 Task: Create a due date automation trigger when advanced on, 2 working days after a card is due add content with a name ending with resume at 11:00 AM.
Action: Mouse moved to (907, 92)
Screenshot: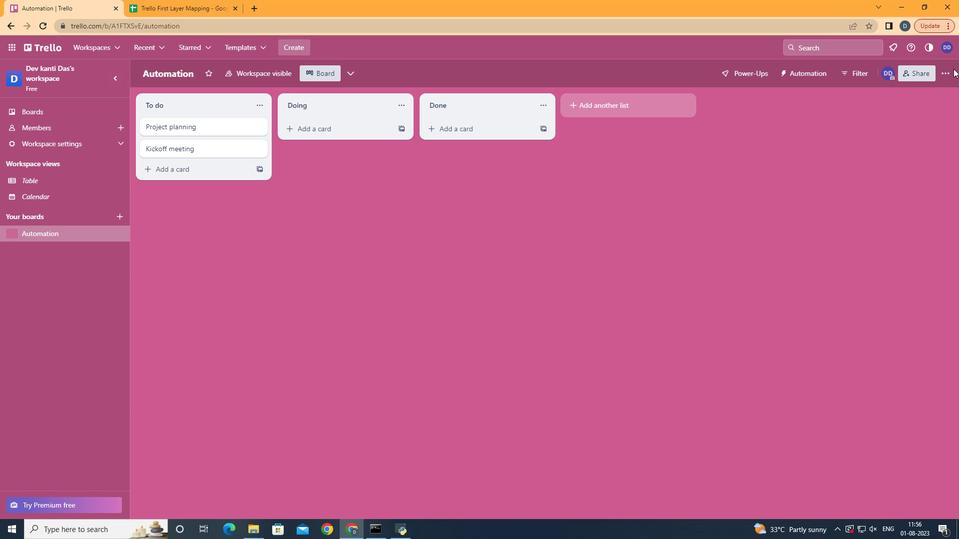 
Action: Mouse pressed left at (907, 92)
Screenshot: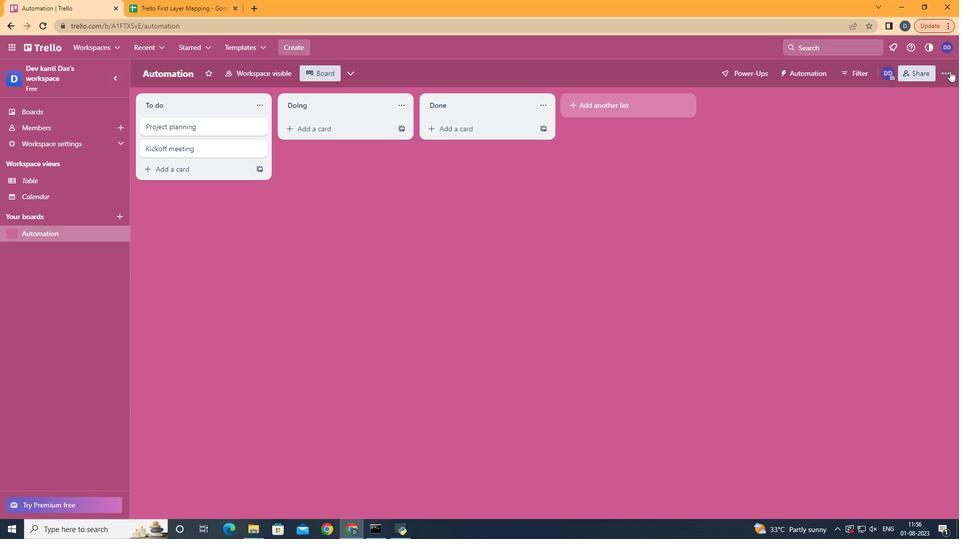
Action: Mouse moved to (855, 223)
Screenshot: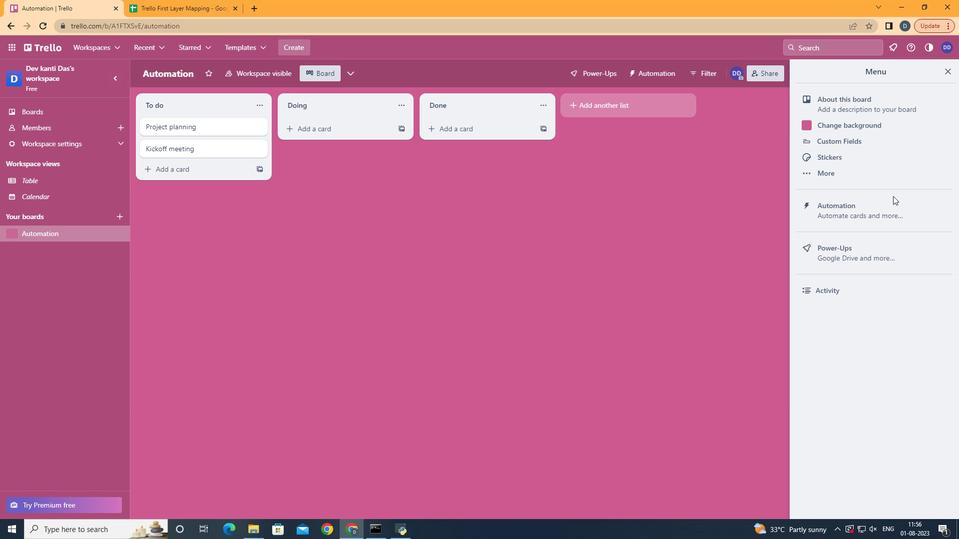 
Action: Mouse pressed left at (855, 223)
Screenshot: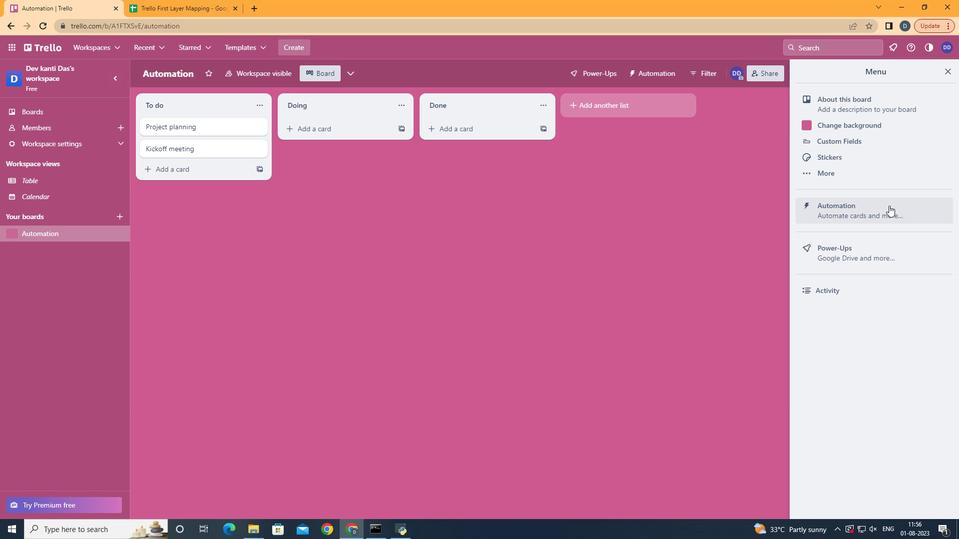 
Action: Mouse moved to (250, 217)
Screenshot: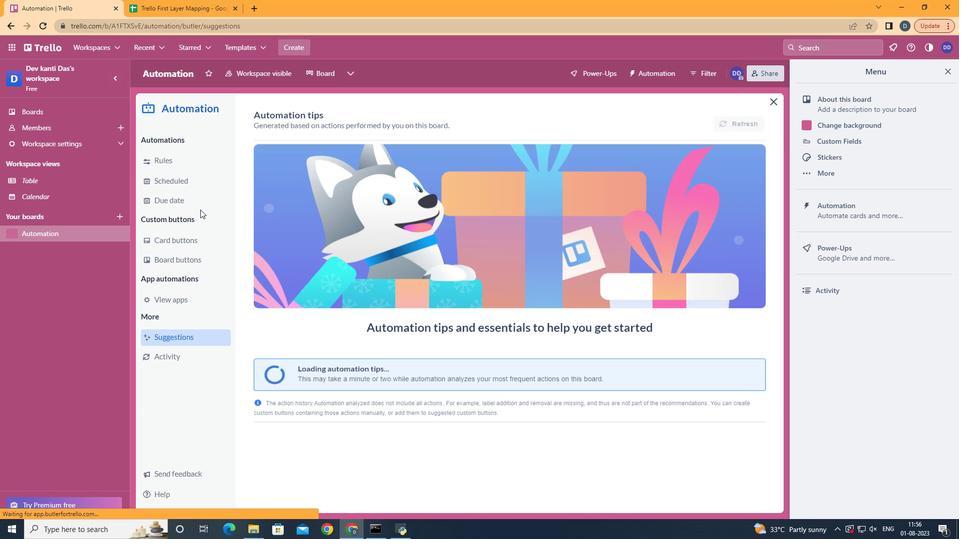 
Action: Mouse pressed left at (250, 217)
Screenshot: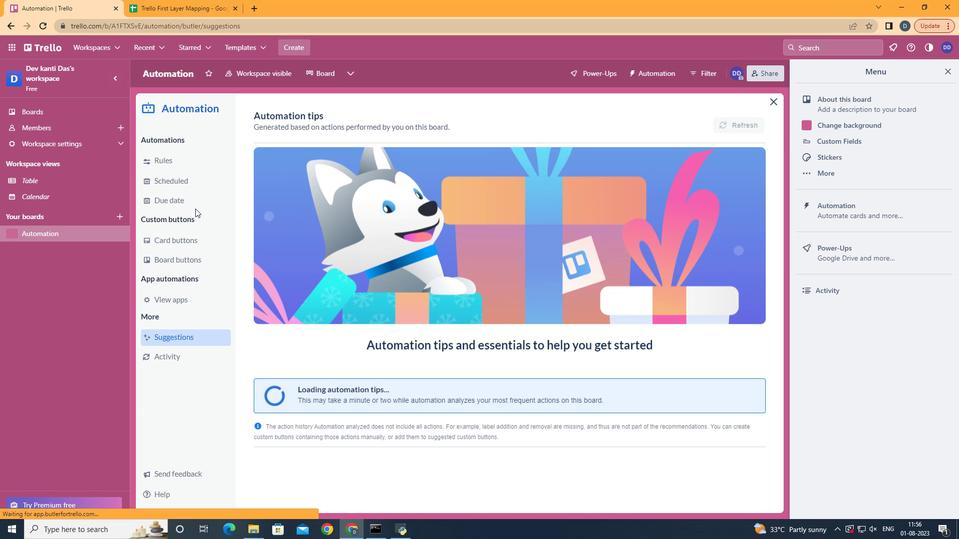 
Action: Mouse moved to (705, 140)
Screenshot: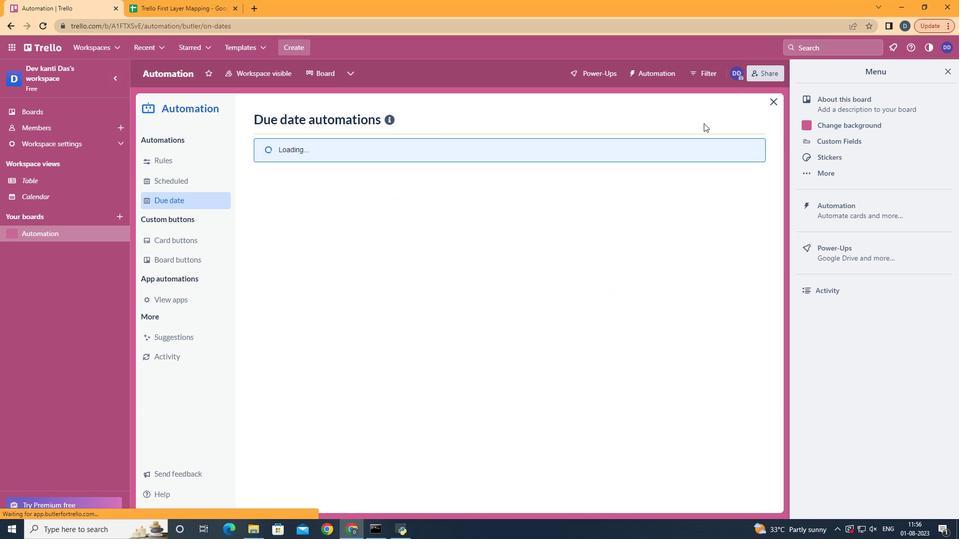 
Action: Mouse pressed left at (705, 140)
Screenshot: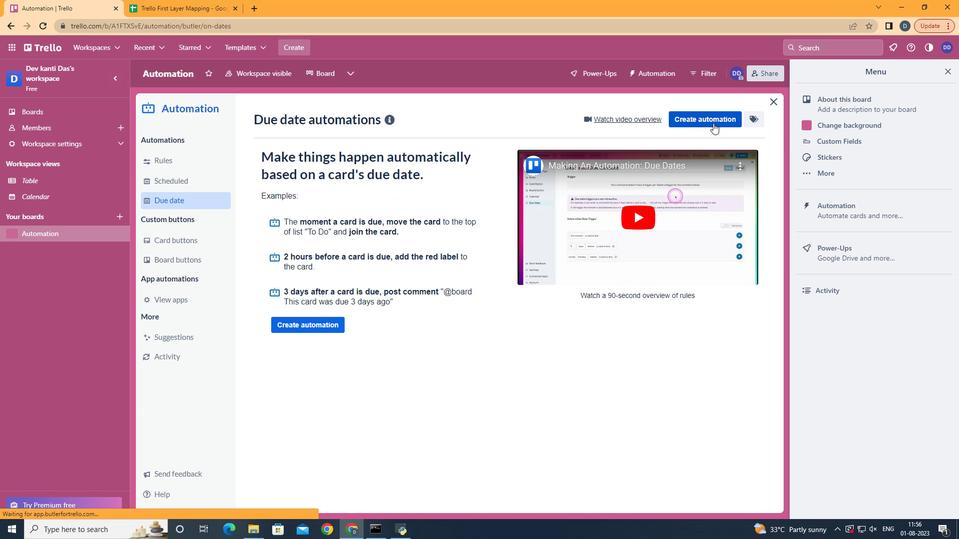 
Action: Mouse moved to (579, 232)
Screenshot: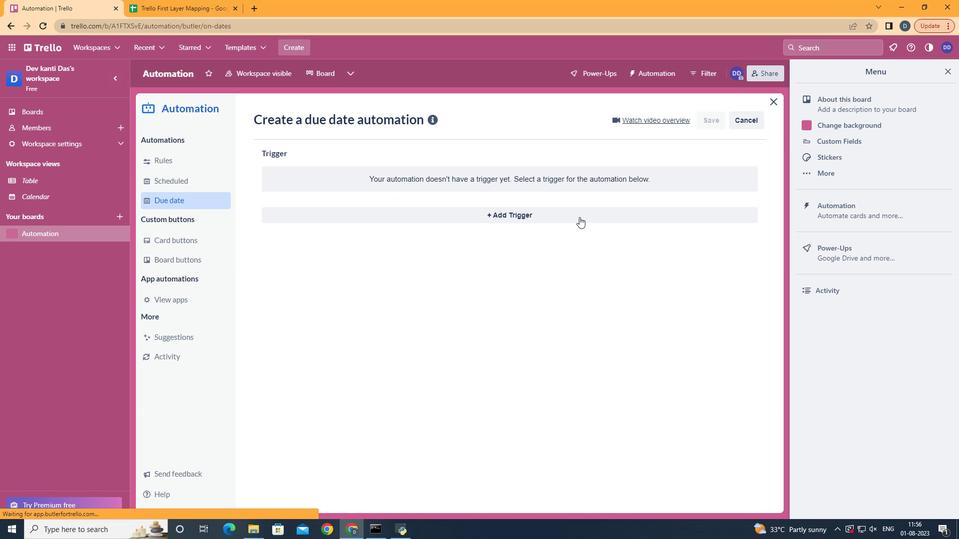 
Action: Mouse pressed left at (579, 232)
Screenshot: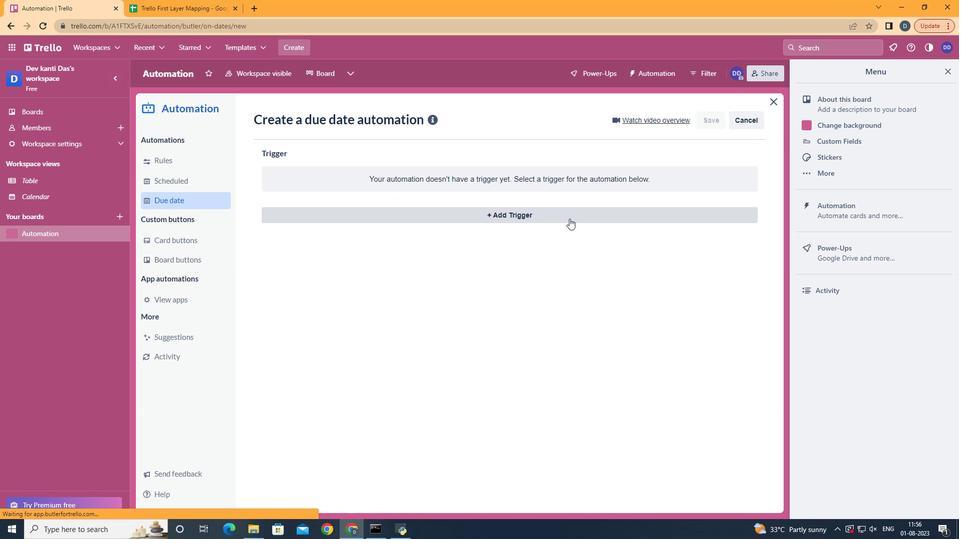
Action: Mouse moved to (367, 413)
Screenshot: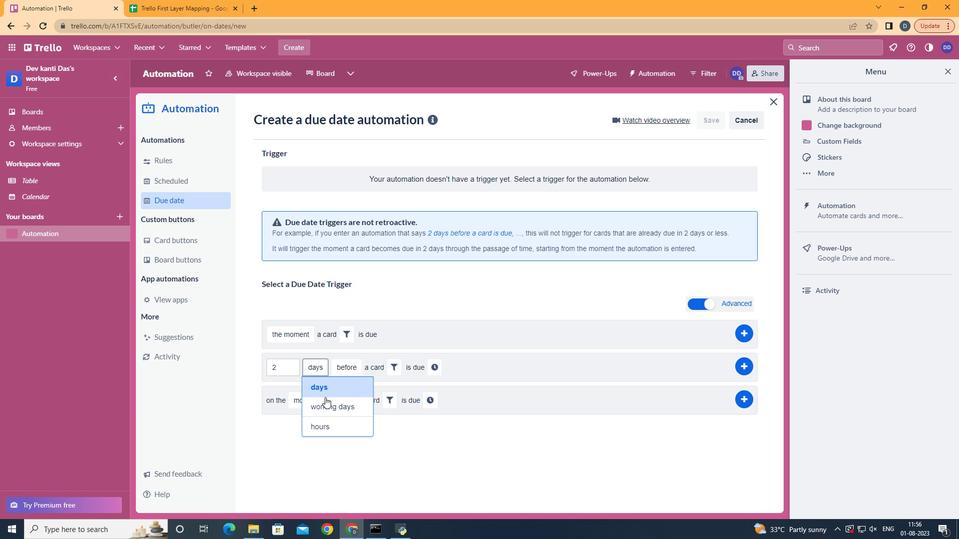 
Action: Mouse pressed left at (367, 413)
Screenshot: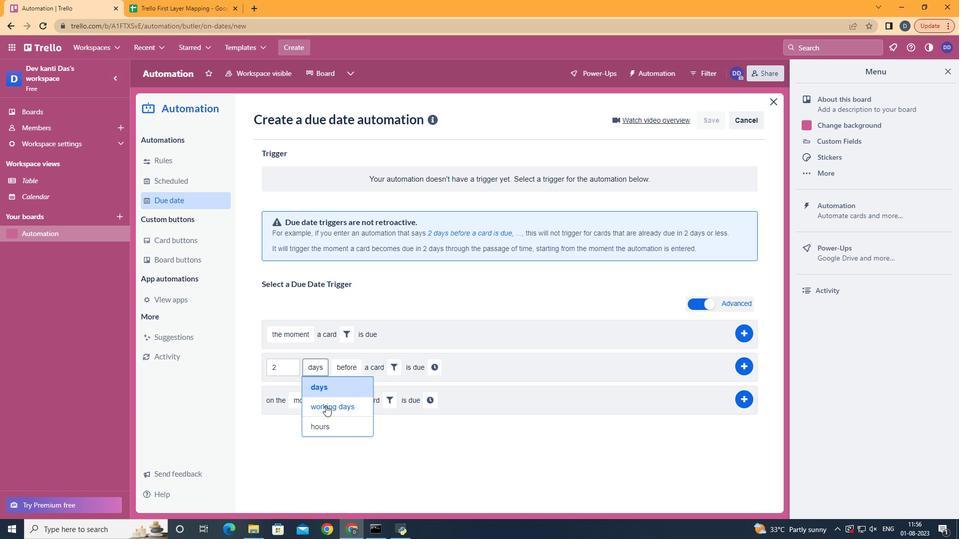 
Action: Mouse moved to (411, 412)
Screenshot: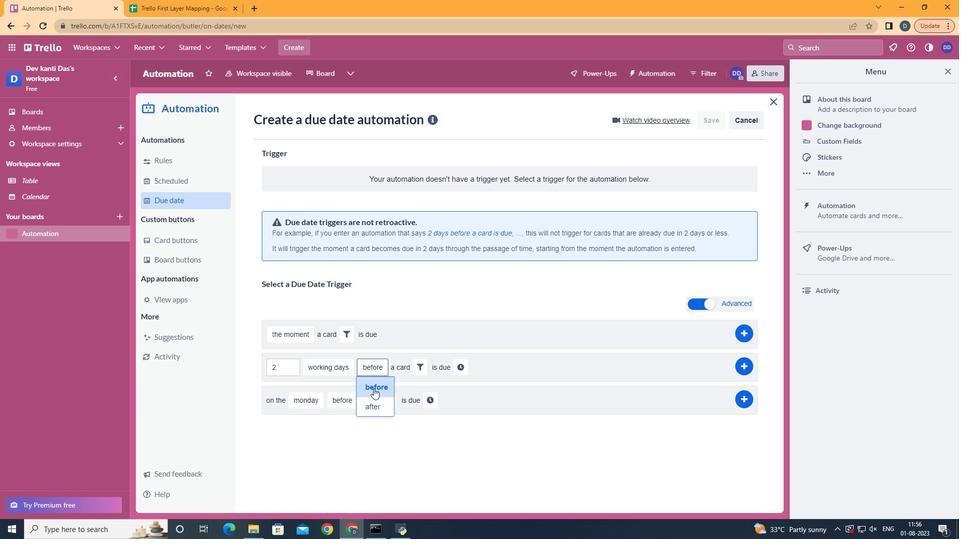 
Action: Mouse pressed left at (411, 412)
Screenshot: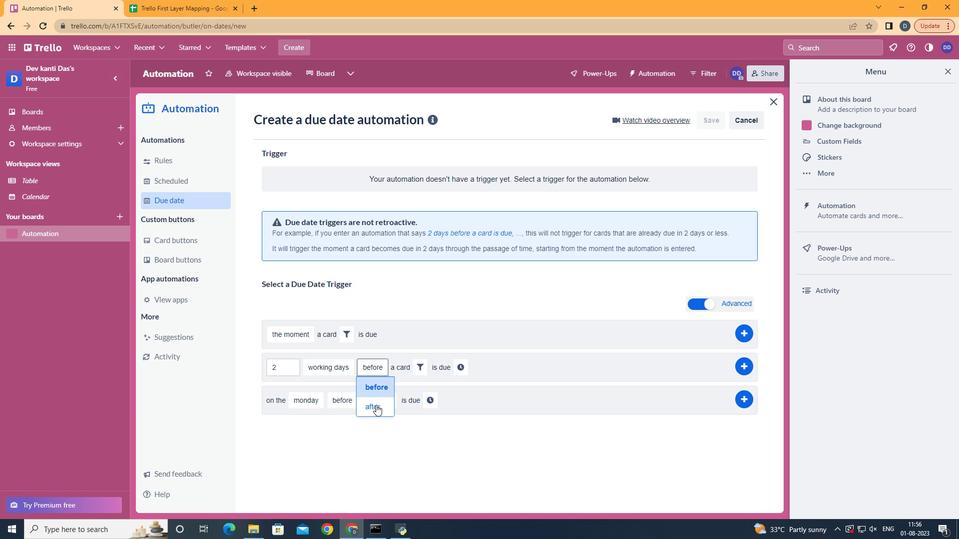 
Action: Mouse moved to (442, 372)
Screenshot: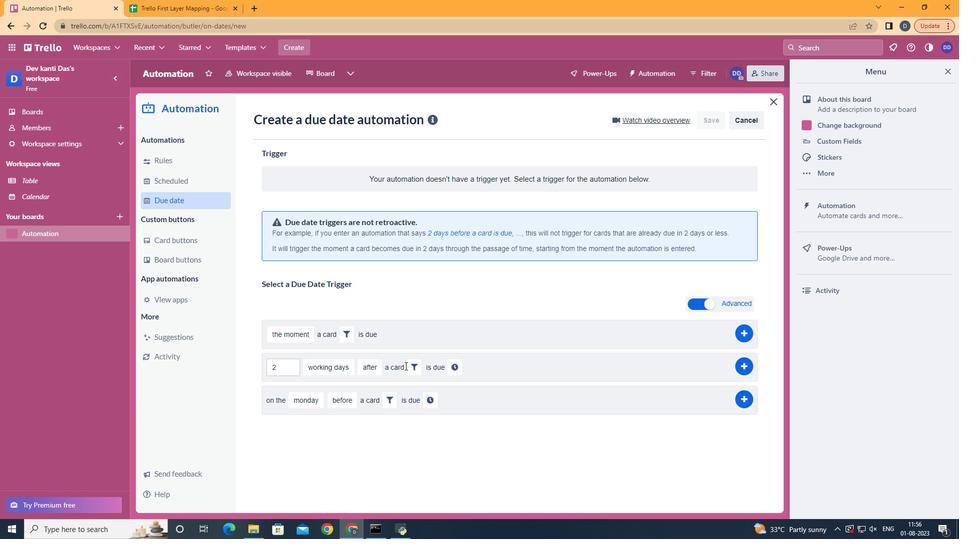 
Action: Mouse pressed left at (442, 372)
Screenshot: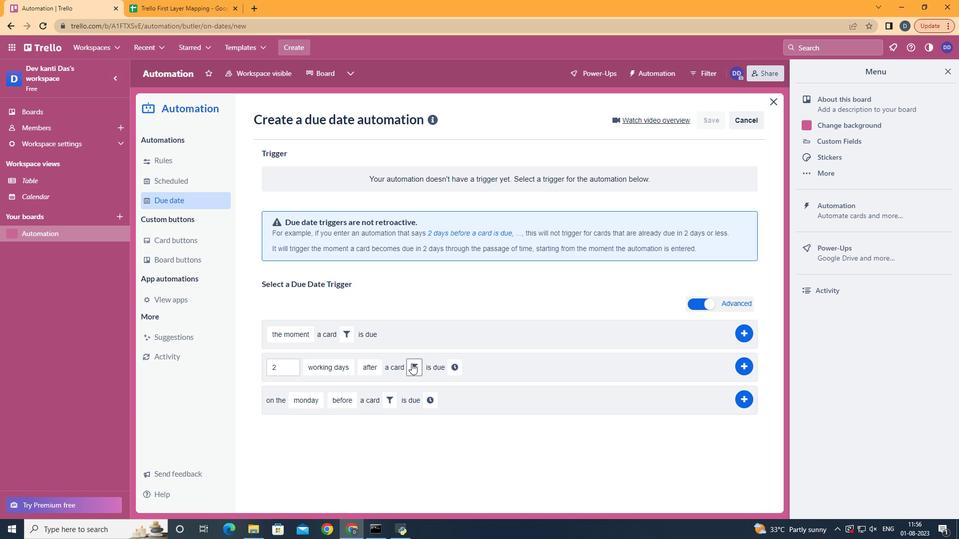 
Action: Mouse moved to (550, 406)
Screenshot: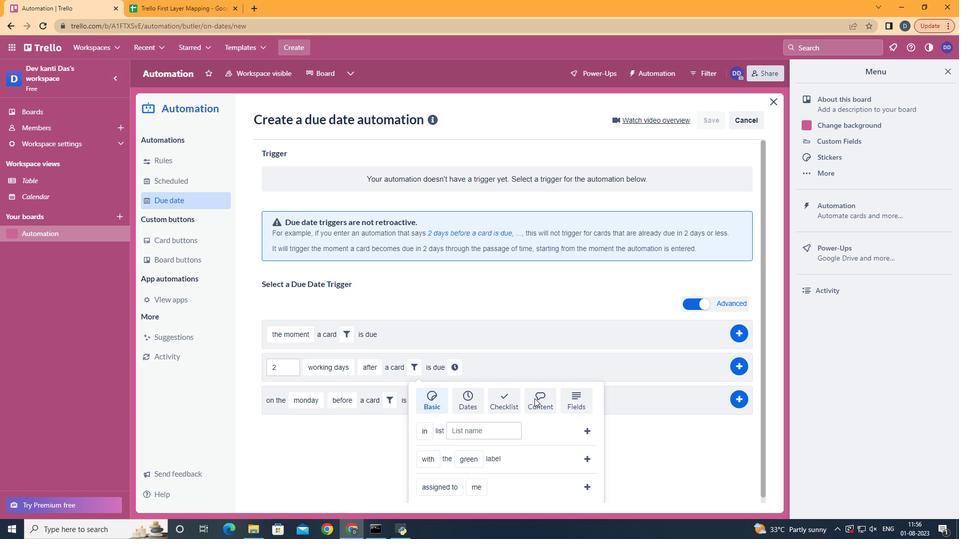 
Action: Mouse pressed left at (550, 406)
Screenshot: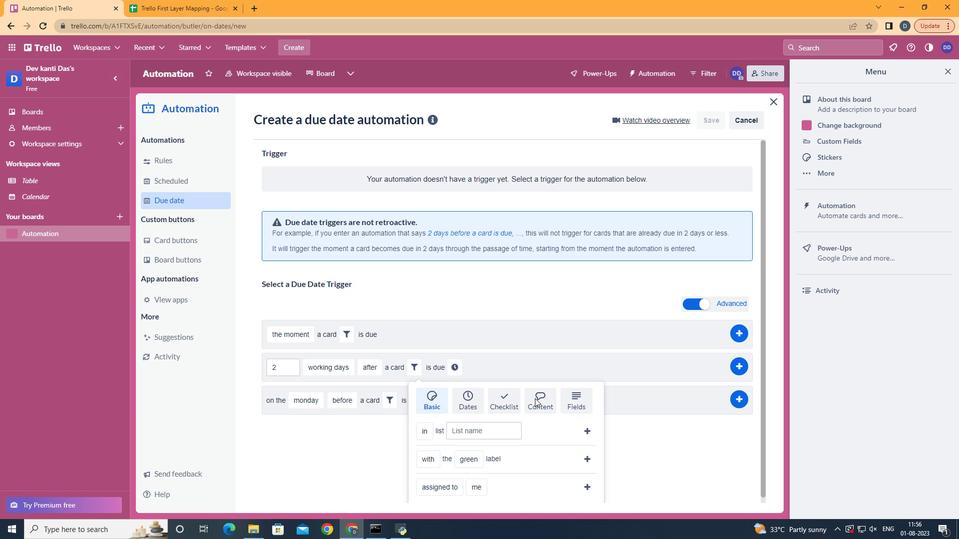 
Action: Mouse moved to (478, 455)
Screenshot: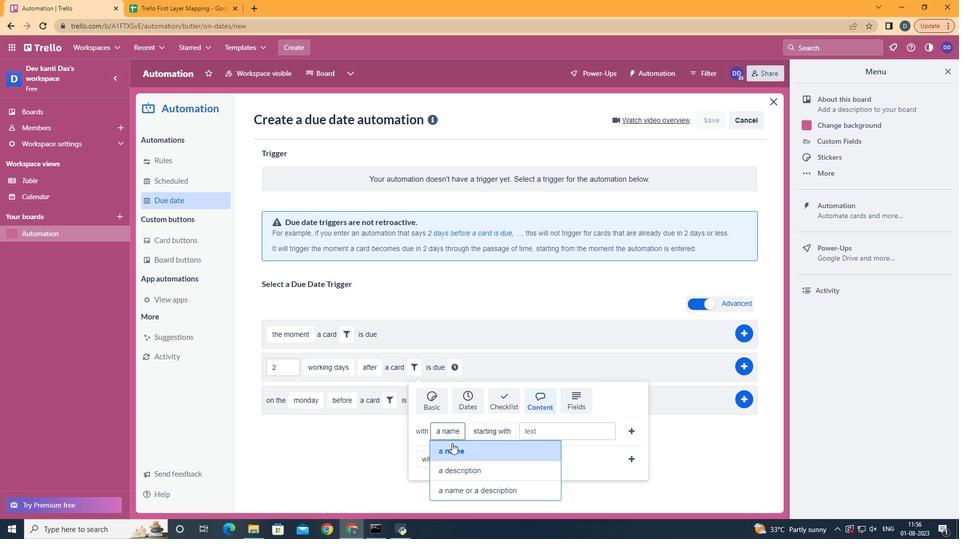 
Action: Mouse pressed left at (478, 455)
Screenshot: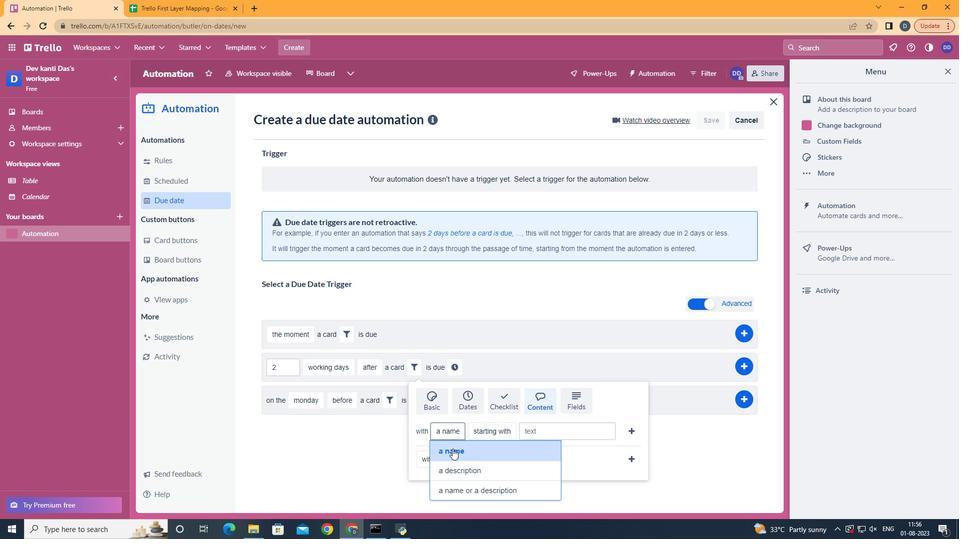 
Action: Mouse moved to (532, 345)
Screenshot: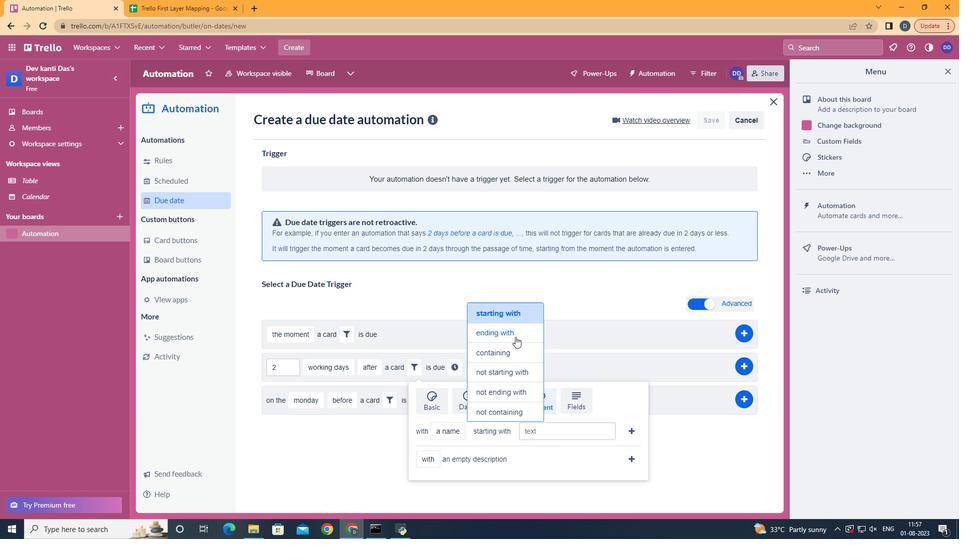 
Action: Mouse pressed left at (532, 345)
Screenshot: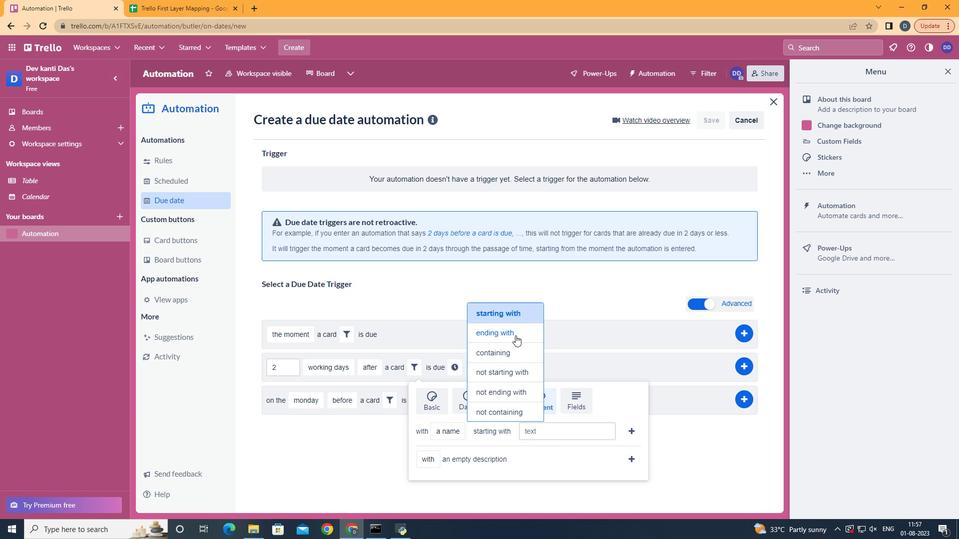 
Action: Mouse moved to (563, 446)
Screenshot: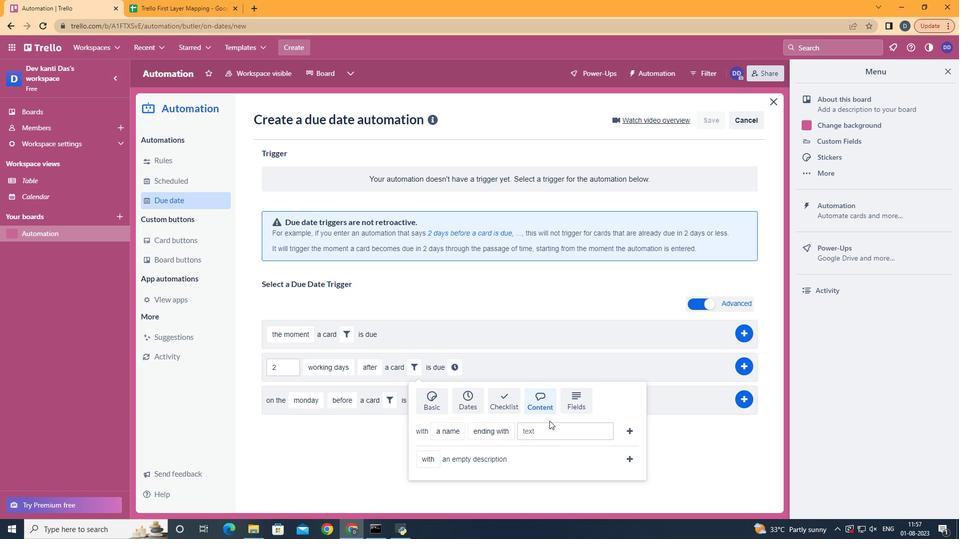 
Action: Mouse pressed left at (563, 446)
Screenshot: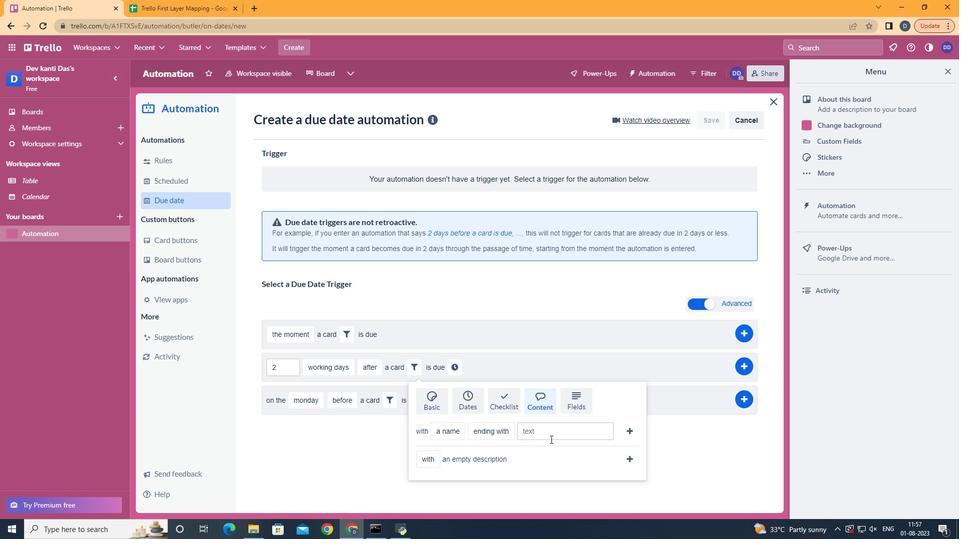 
Action: Key pressed resume
Screenshot: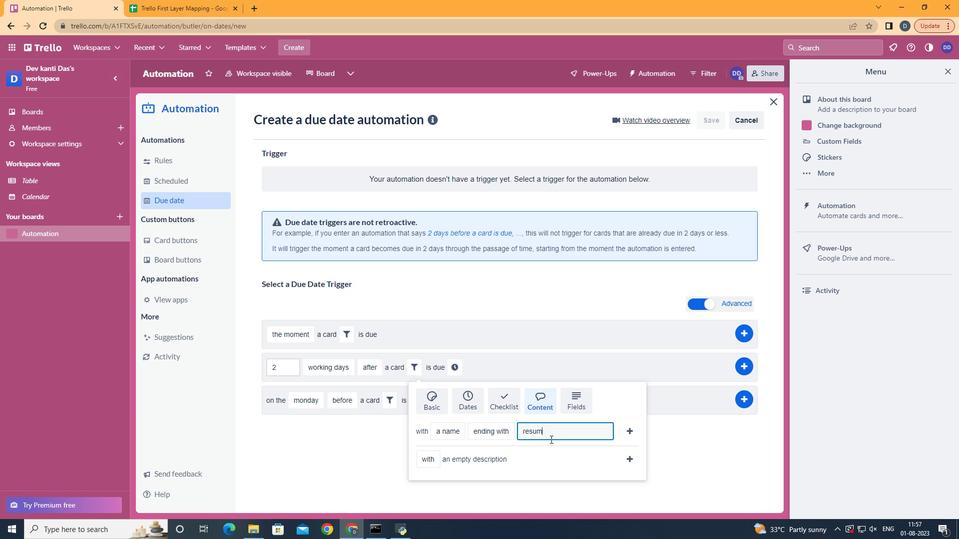 
Action: Mouse moved to (632, 438)
Screenshot: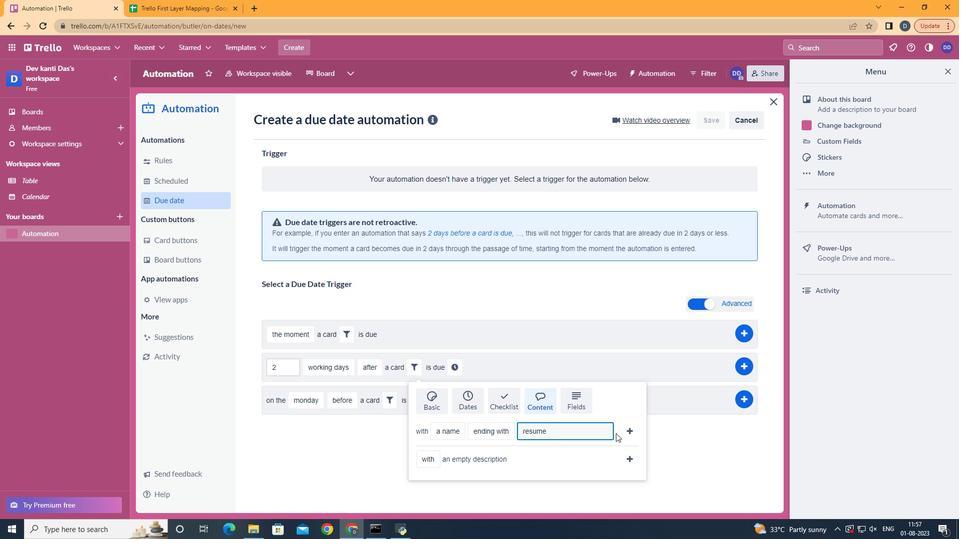 
Action: Mouse pressed left at (632, 438)
Screenshot: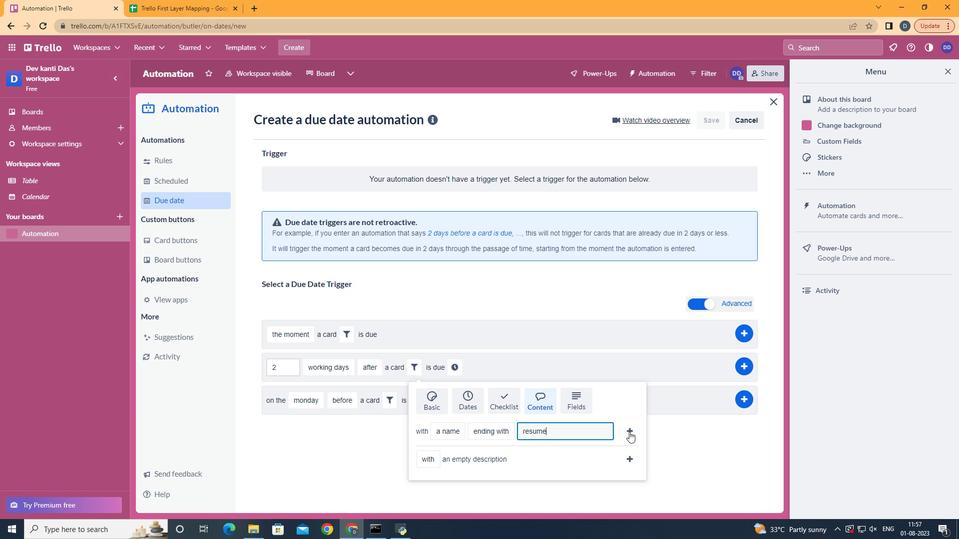 
Action: Mouse moved to (592, 370)
Screenshot: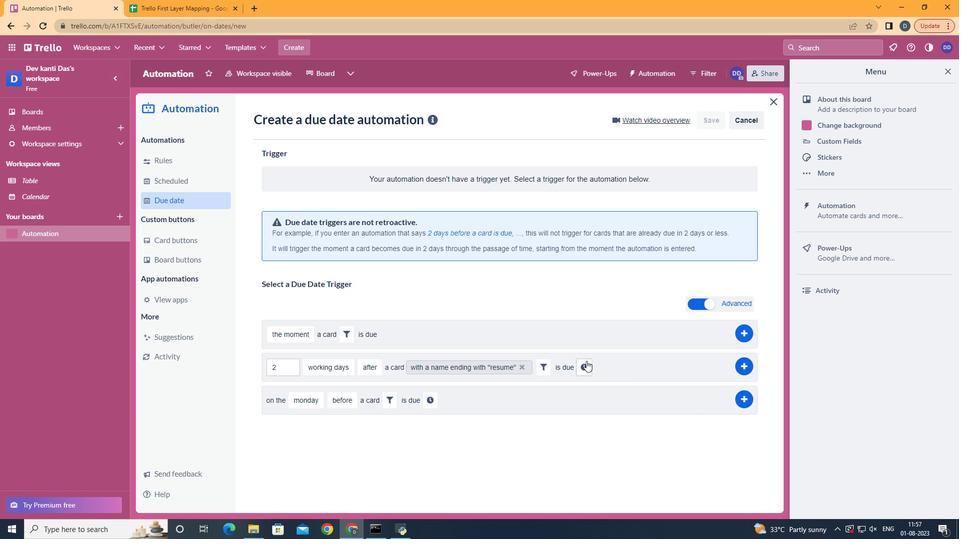 
Action: Mouse pressed left at (592, 370)
Screenshot: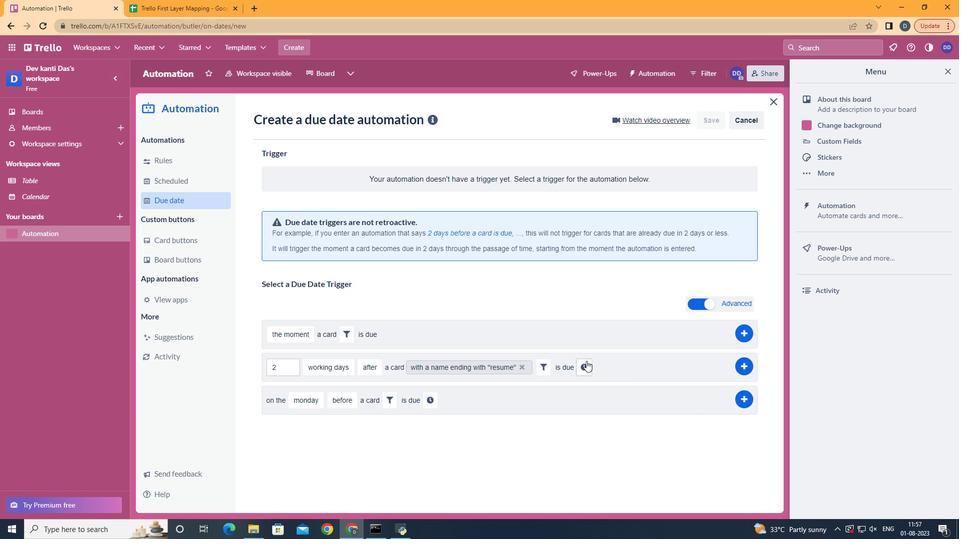 
Action: Mouse moved to (623, 379)
Screenshot: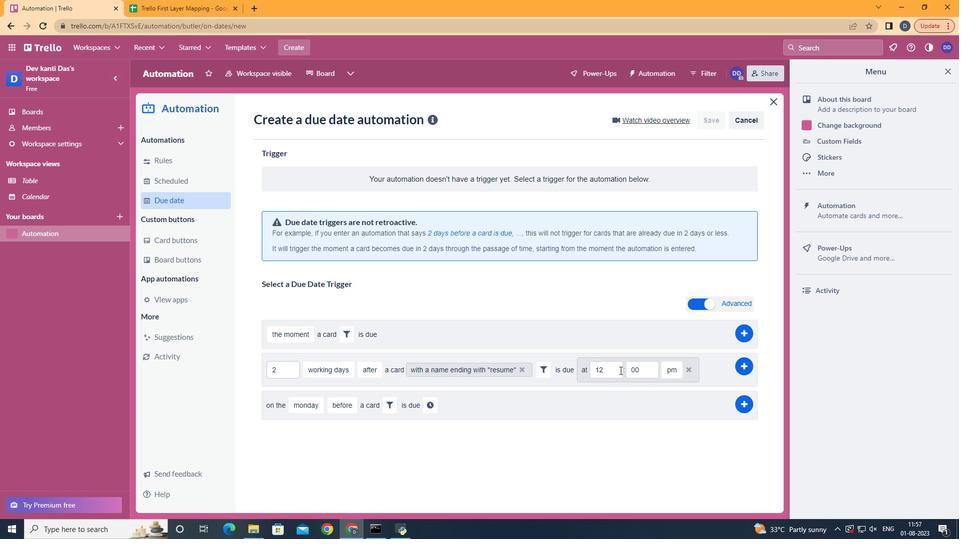 
Action: Mouse pressed left at (623, 379)
Screenshot: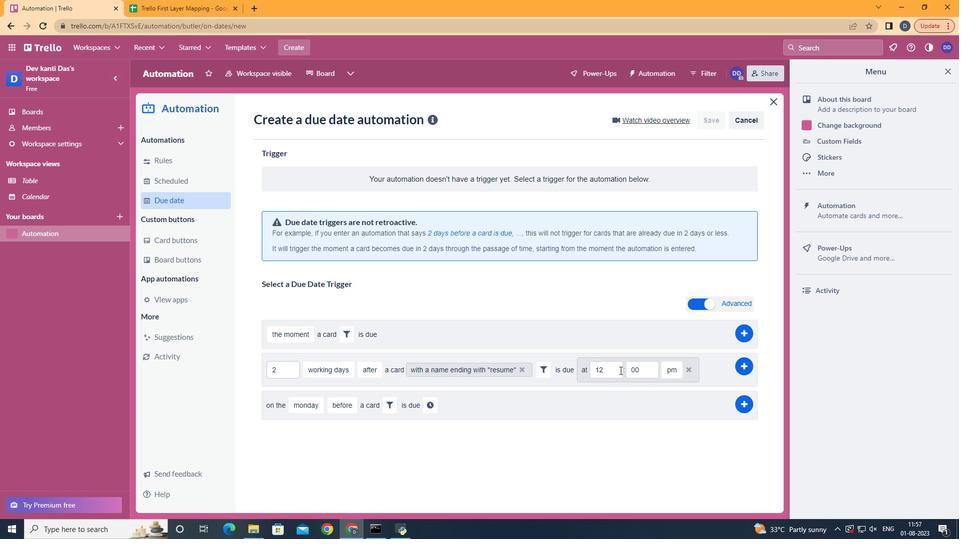 
Action: Key pressed <Key.backspace>1
Screenshot: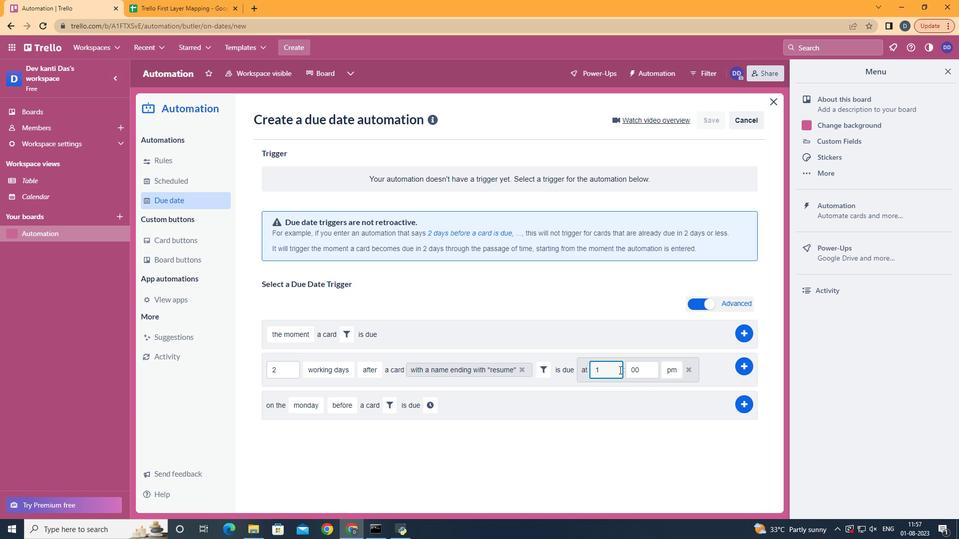 
Action: Mouse moved to (670, 394)
Screenshot: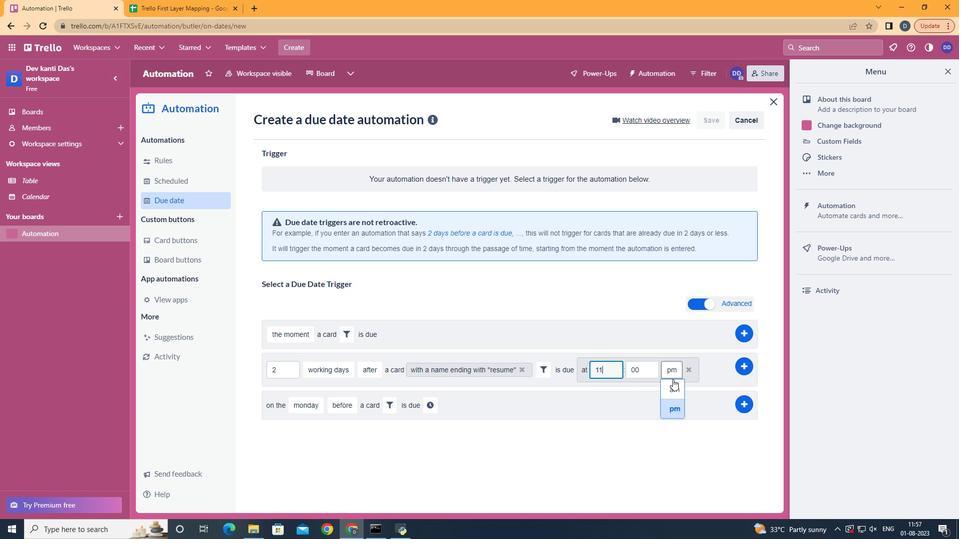 
Action: Mouse pressed left at (670, 394)
Screenshot: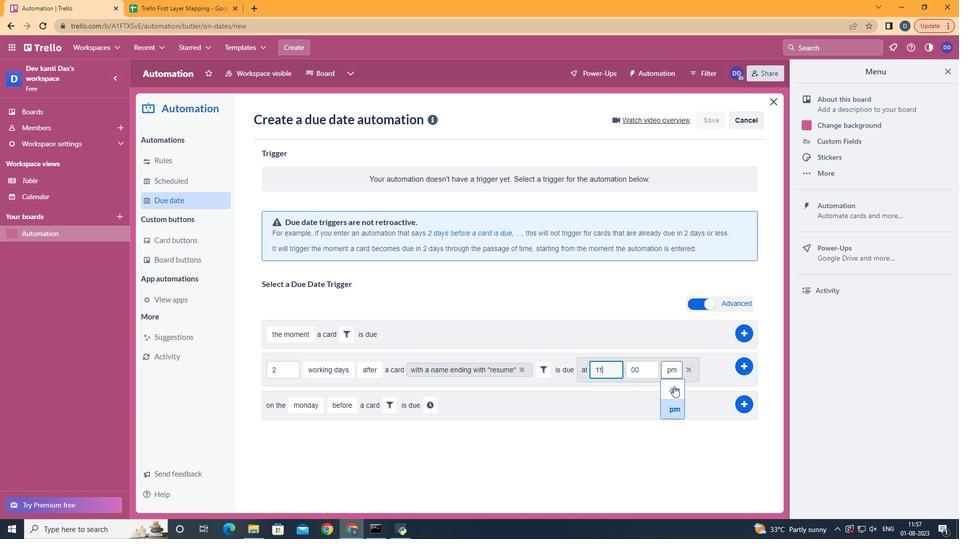 
Action: Mouse moved to (727, 375)
Screenshot: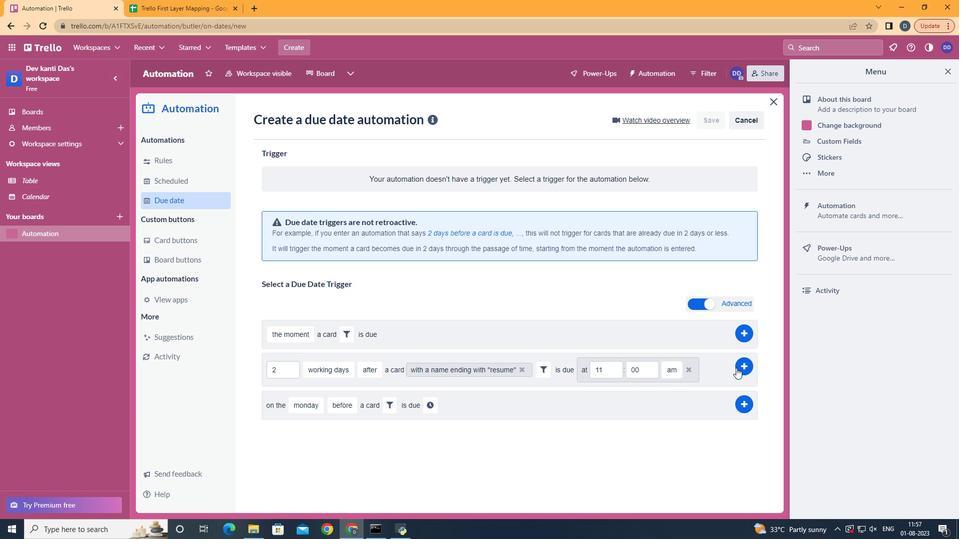 
Action: Mouse pressed left at (727, 375)
Screenshot: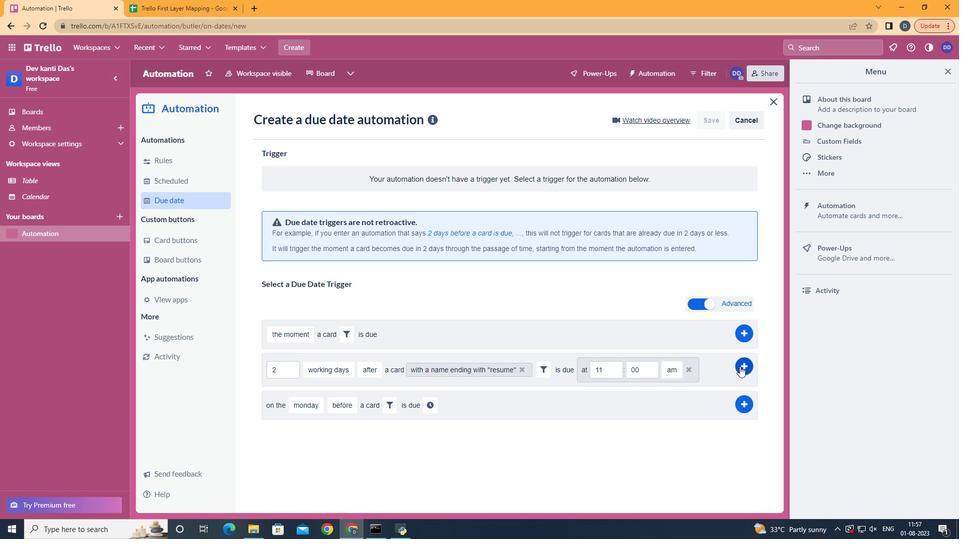 
Action: Mouse moved to (292, 213)
Screenshot: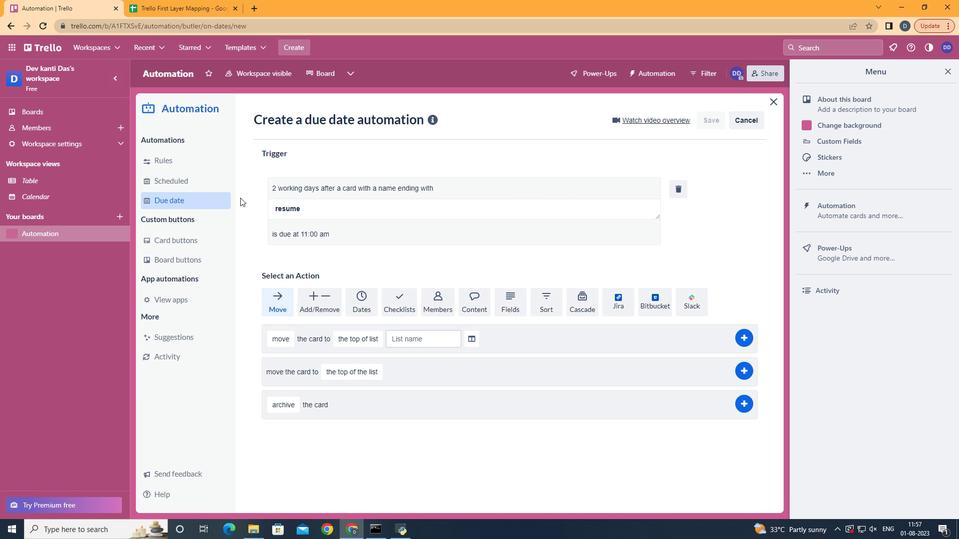 
